 Task: Reply to email with the signature Dillon Turner with the subject 'Yearly report' from softage.1@softage.net with the message 'Would it be possible to have a project status update call with all stakeholders next week?'
Action: Mouse moved to (1129, 279)
Screenshot: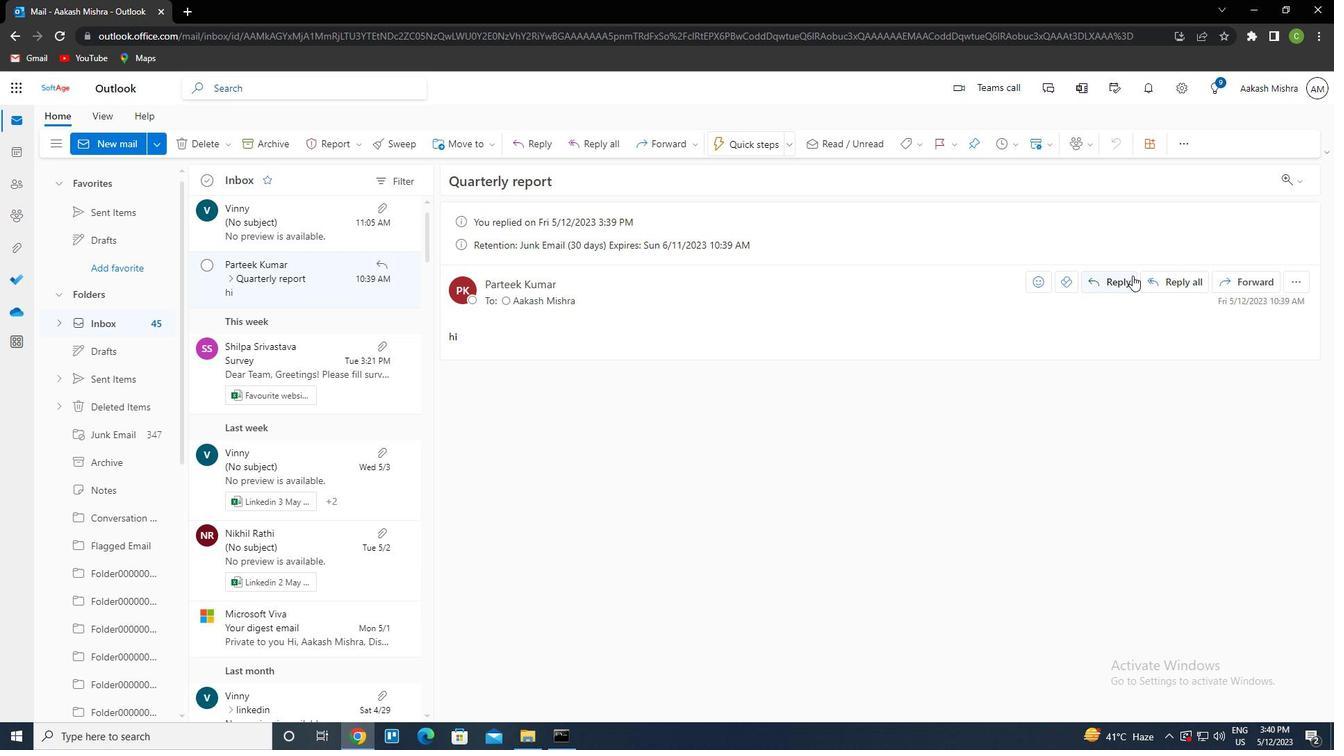 
Action: Mouse pressed left at (1129, 279)
Screenshot: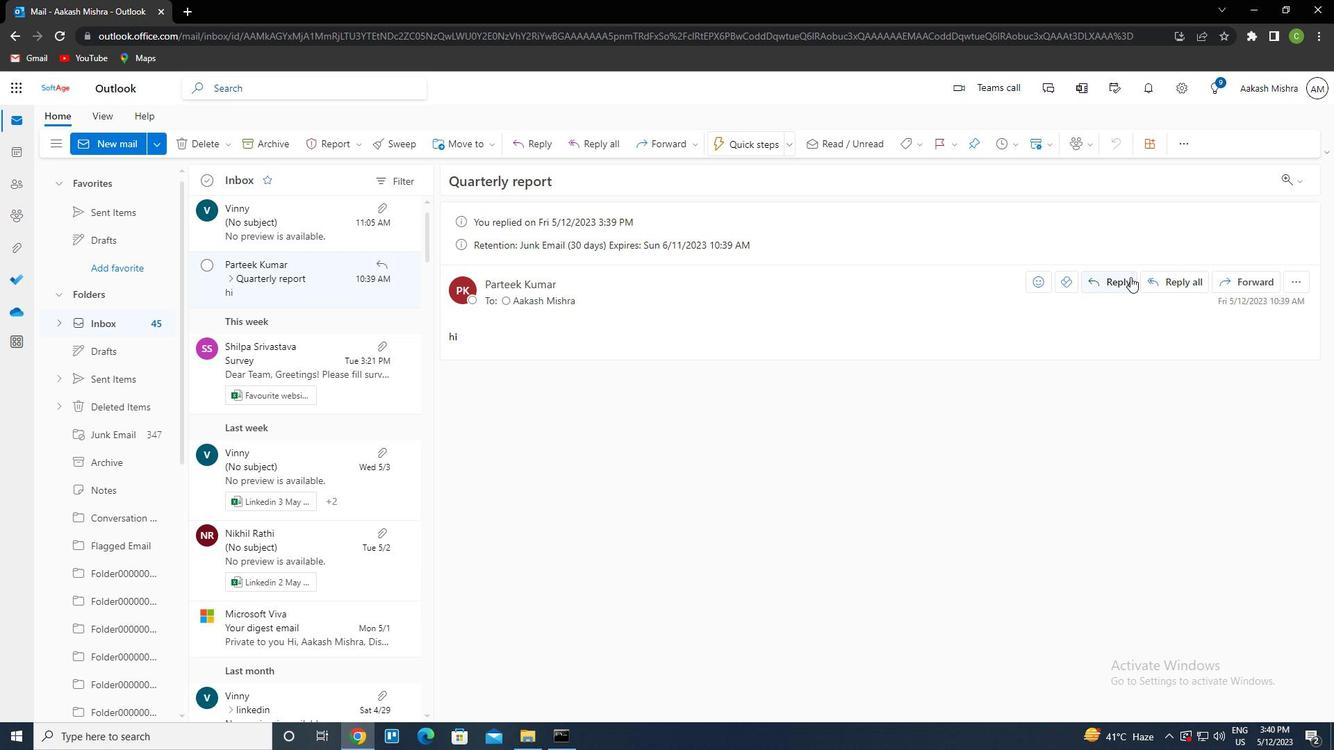 
Action: Mouse moved to (905, 147)
Screenshot: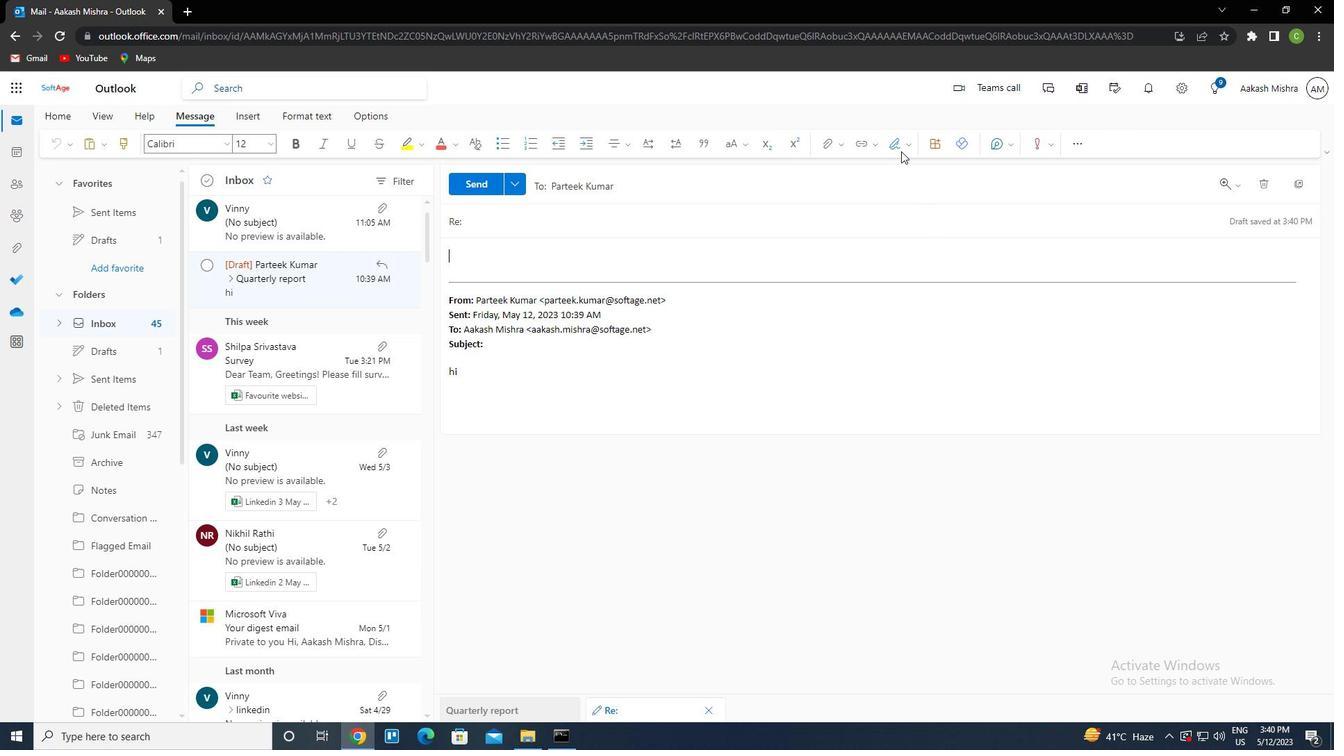 
Action: Mouse pressed left at (905, 147)
Screenshot: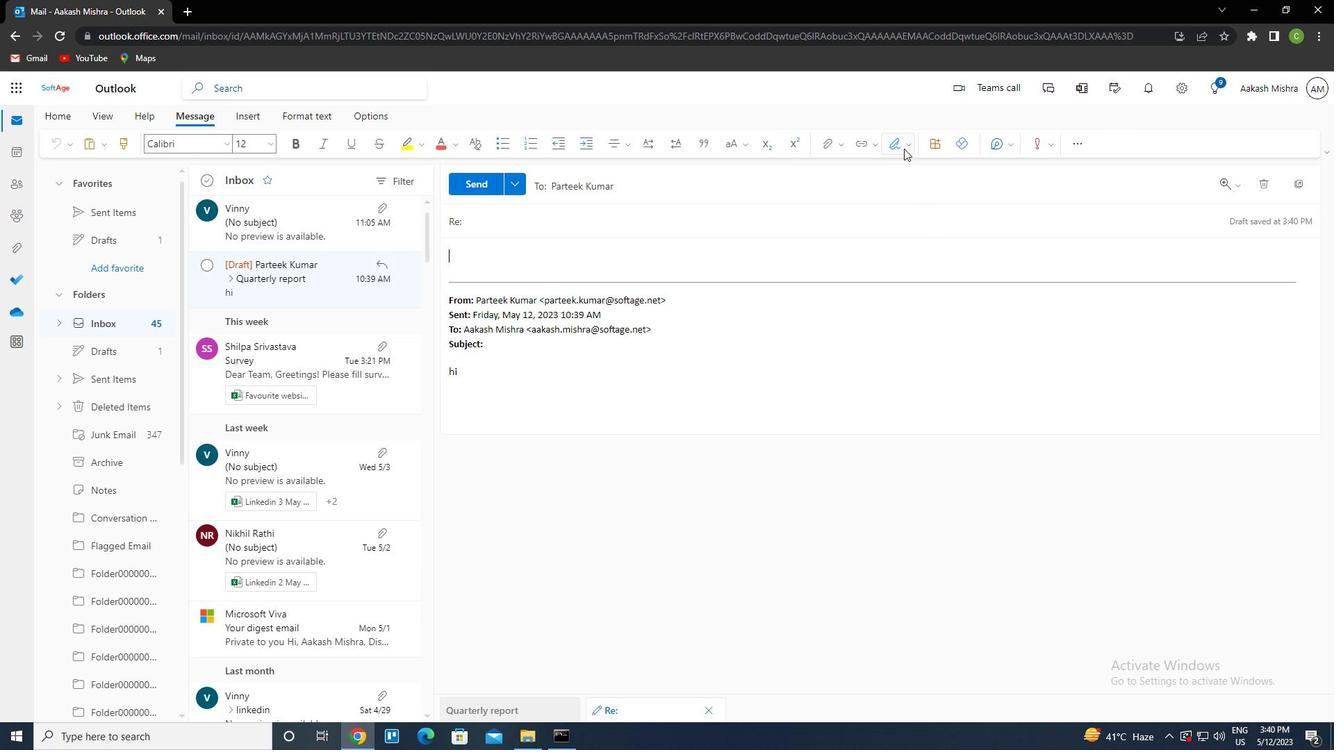 
Action: Mouse moved to (877, 206)
Screenshot: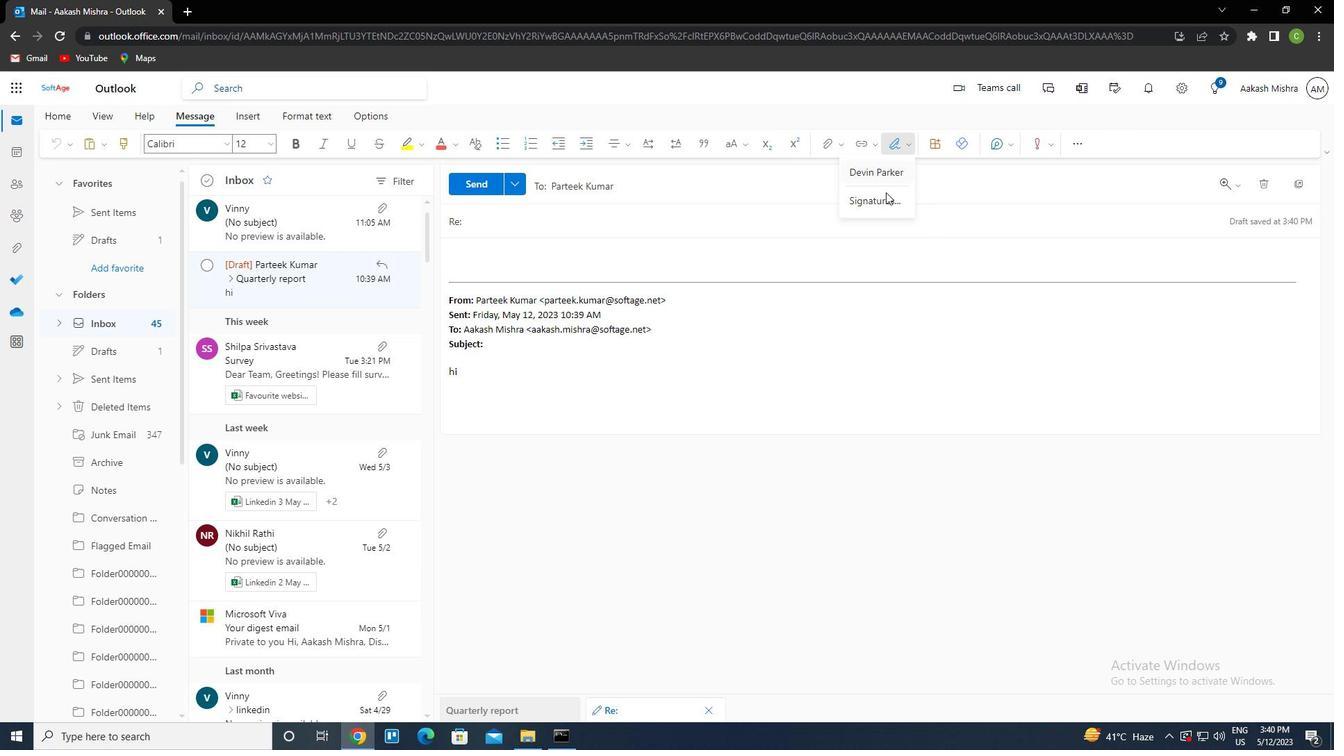 
Action: Mouse pressed left at (877, 206)
Screenshot: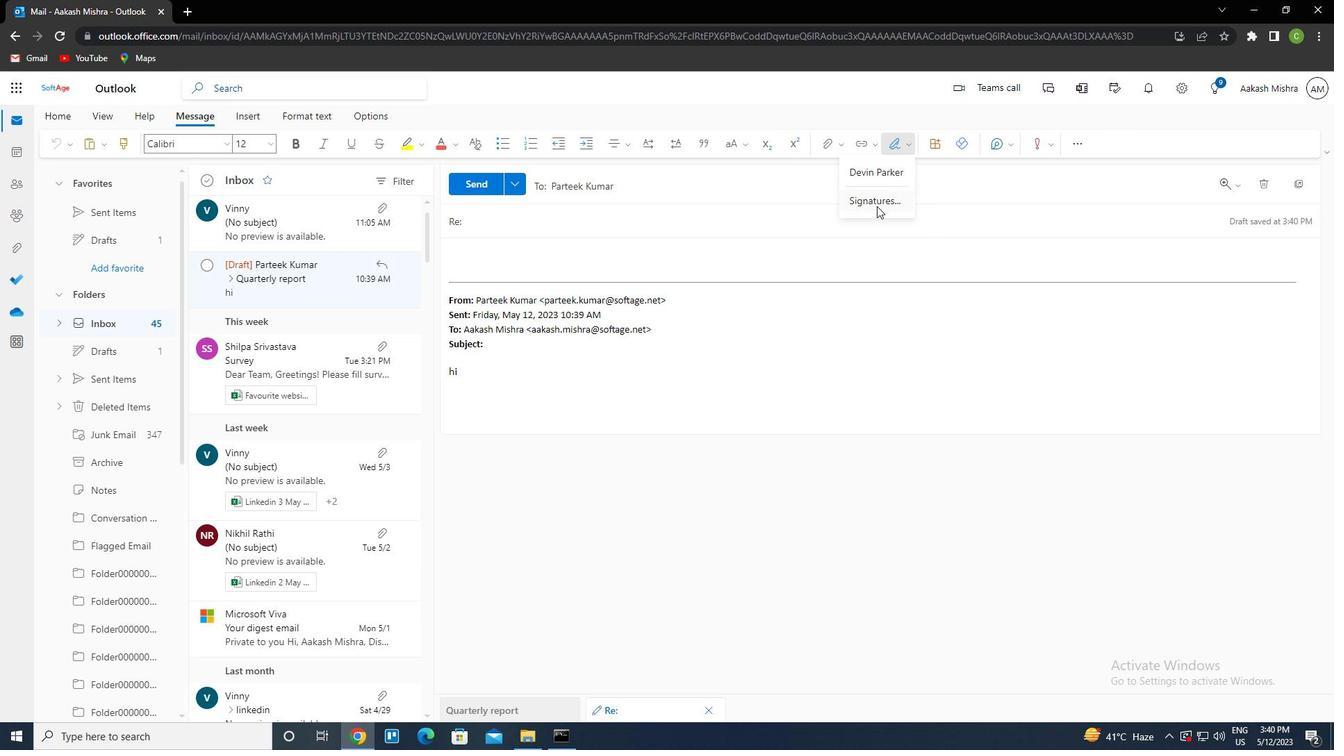 
Action: Mouse moved to (941, 254)
Screenshot: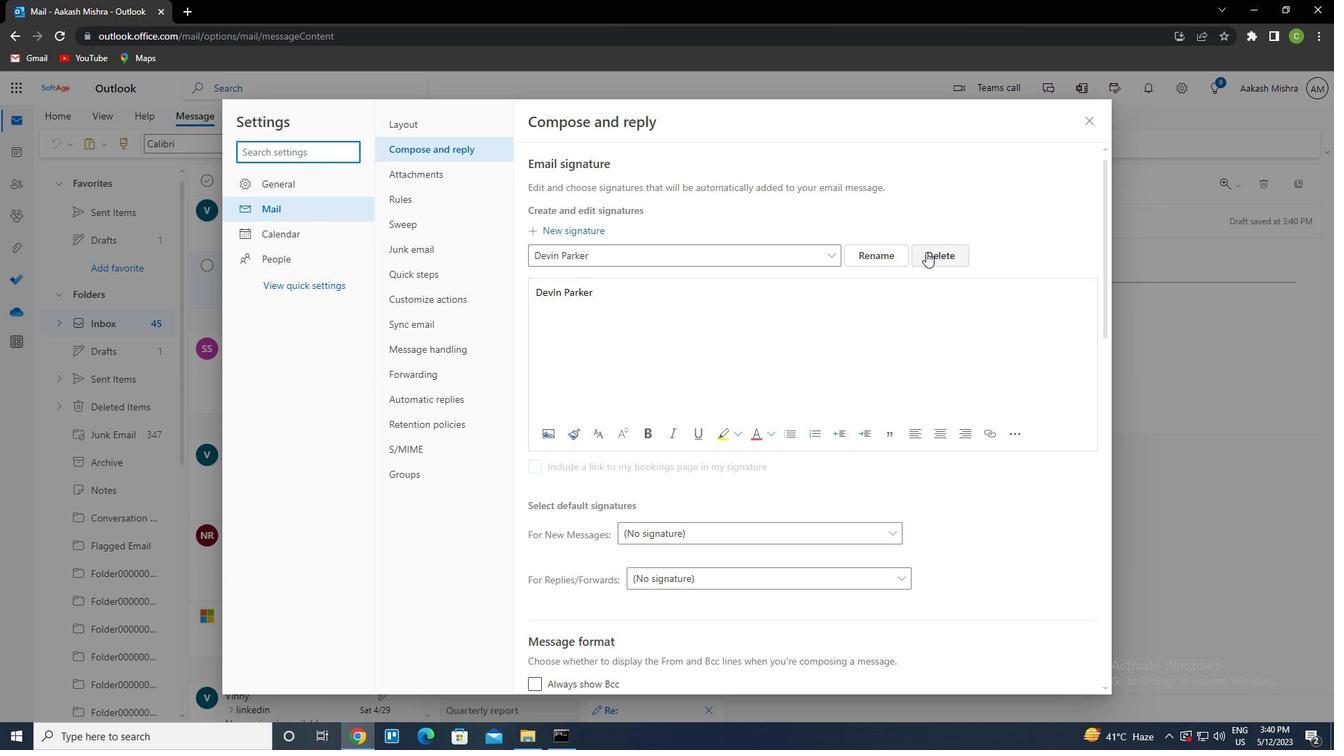 
Action: Mouse pressed left at (941, 254)
Screenshot: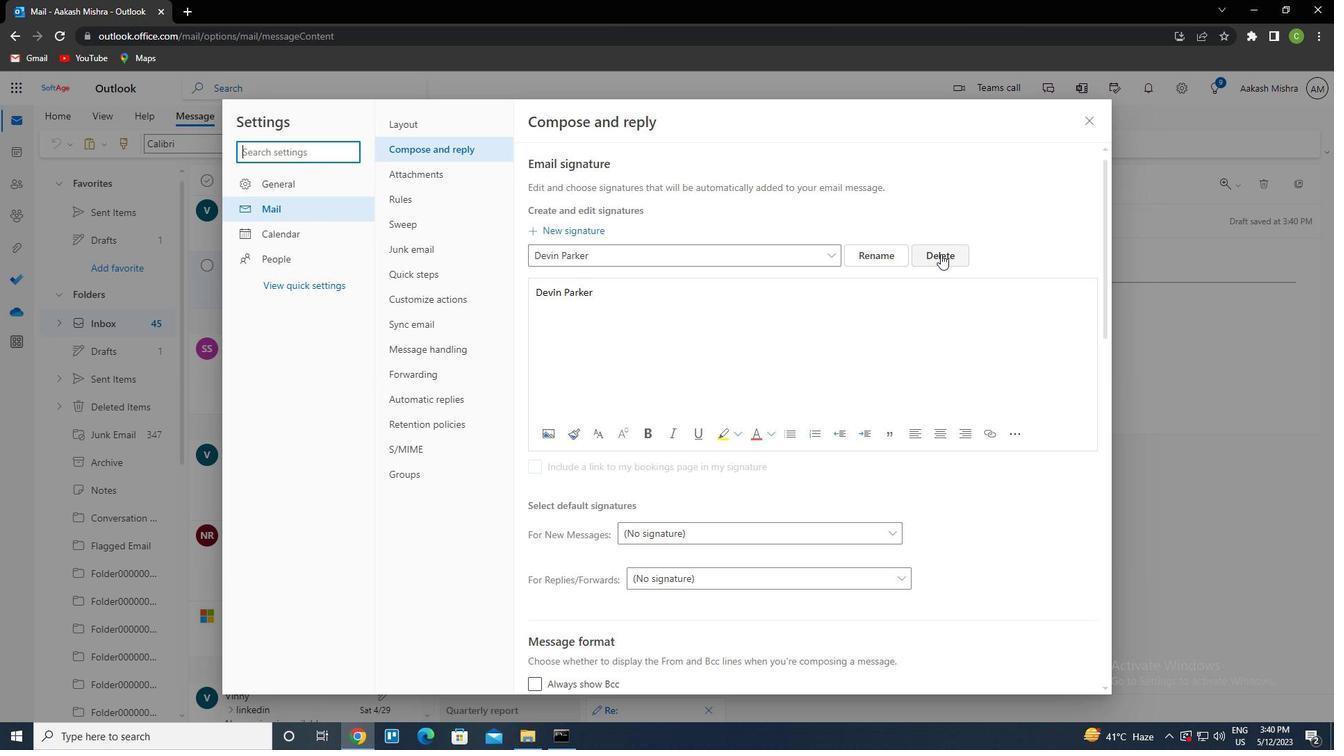 
Action: Mouse moved to (707, 253)
Screenshot: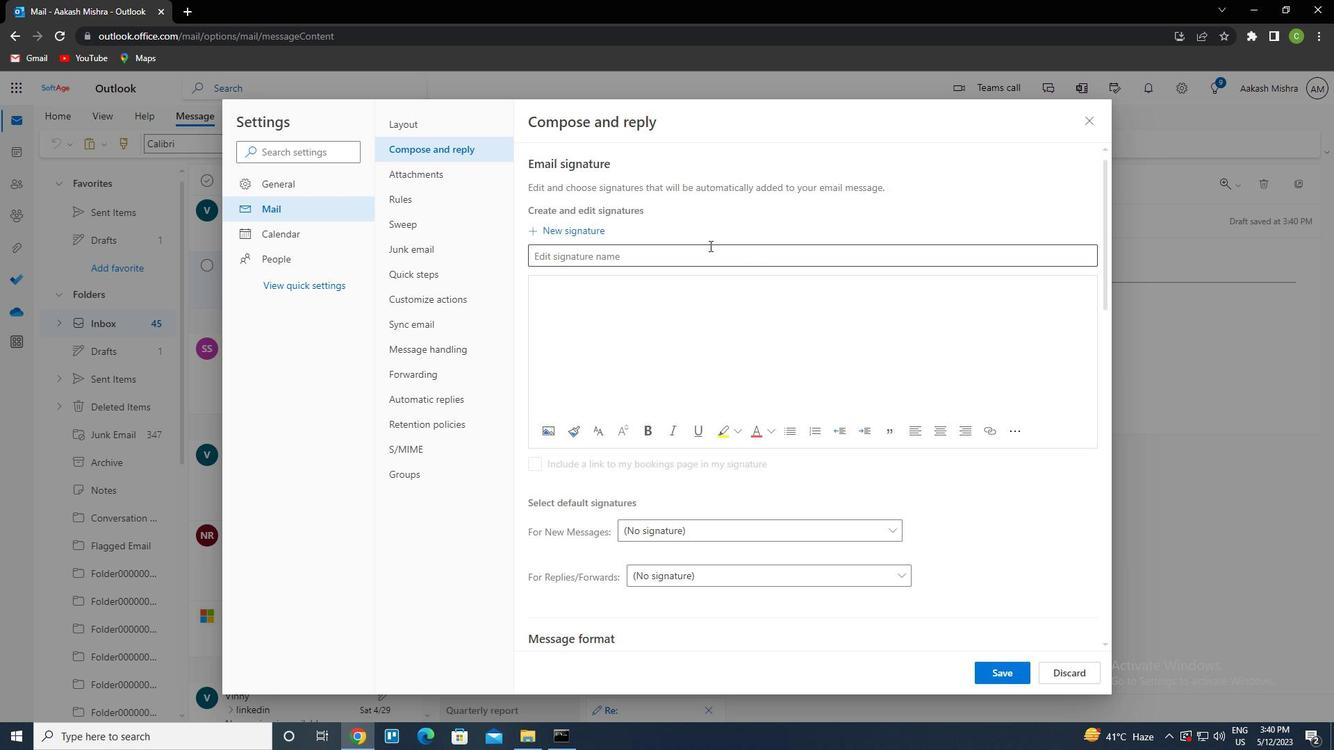
Action: Mouse pressed left at (707, 253)
Screenshot: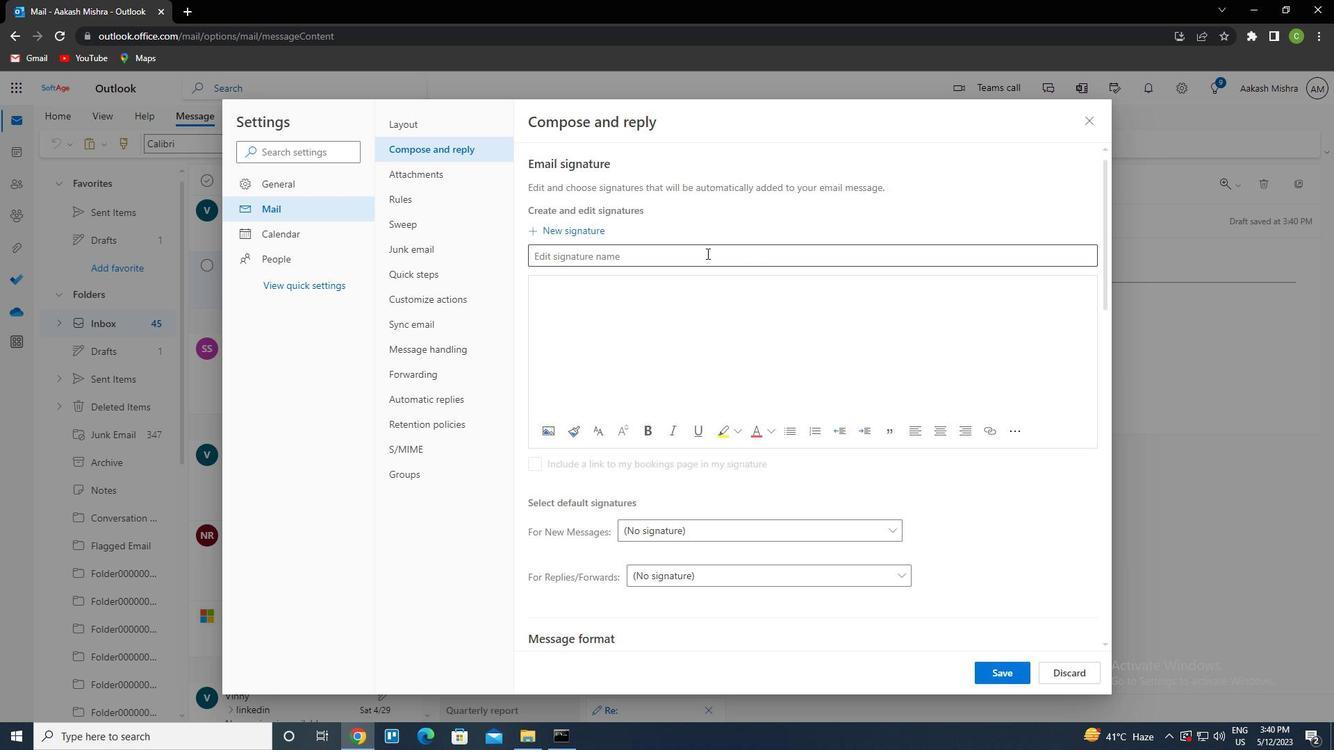 
Action: Key pressed <Key.caps_lock>d<Key.caps_lock>illon<Key.space><Key.caps_lock>t<Key.caps_lock>urner<Key.tab><Key.caps_lock>d<Key.caps_lock>illon<Key.space><Key.caps_lock>t<Key.caps_lock>urner
Screenshot: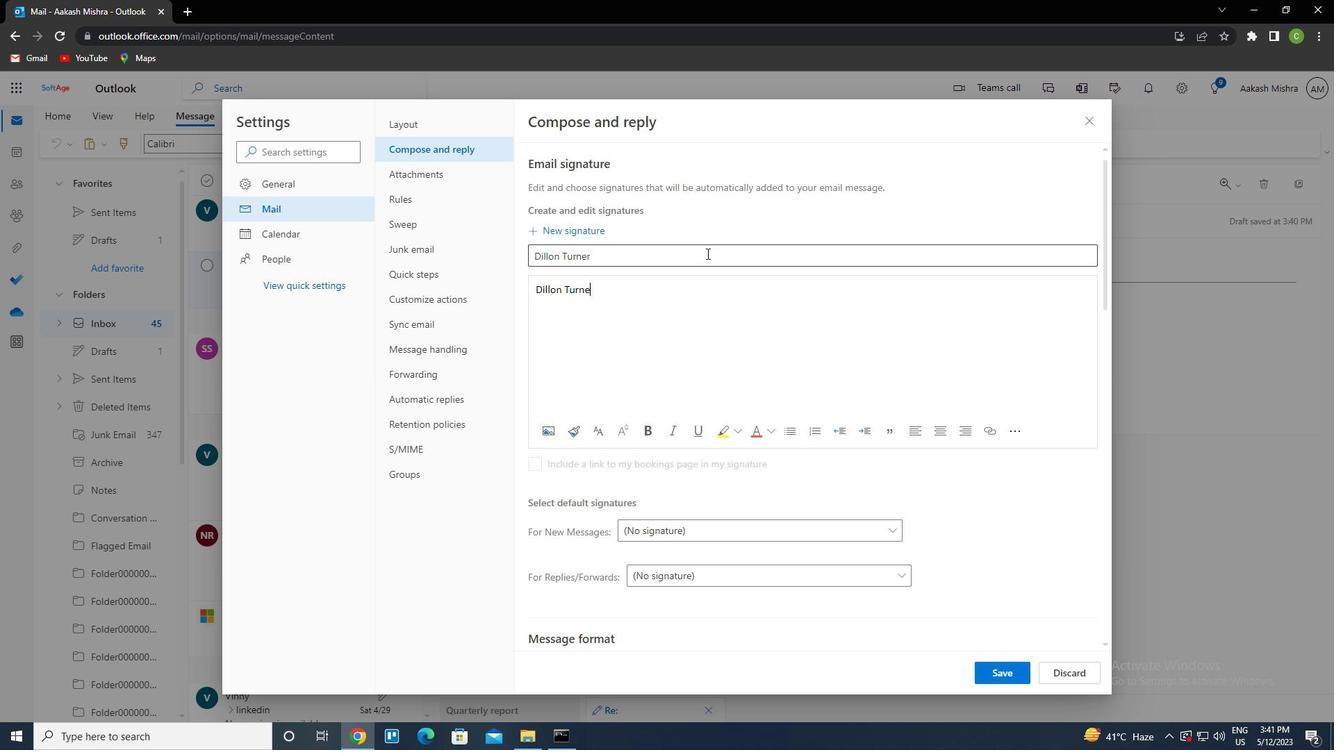 
Action: Mouse moved to (1012, 683)
Screenshot: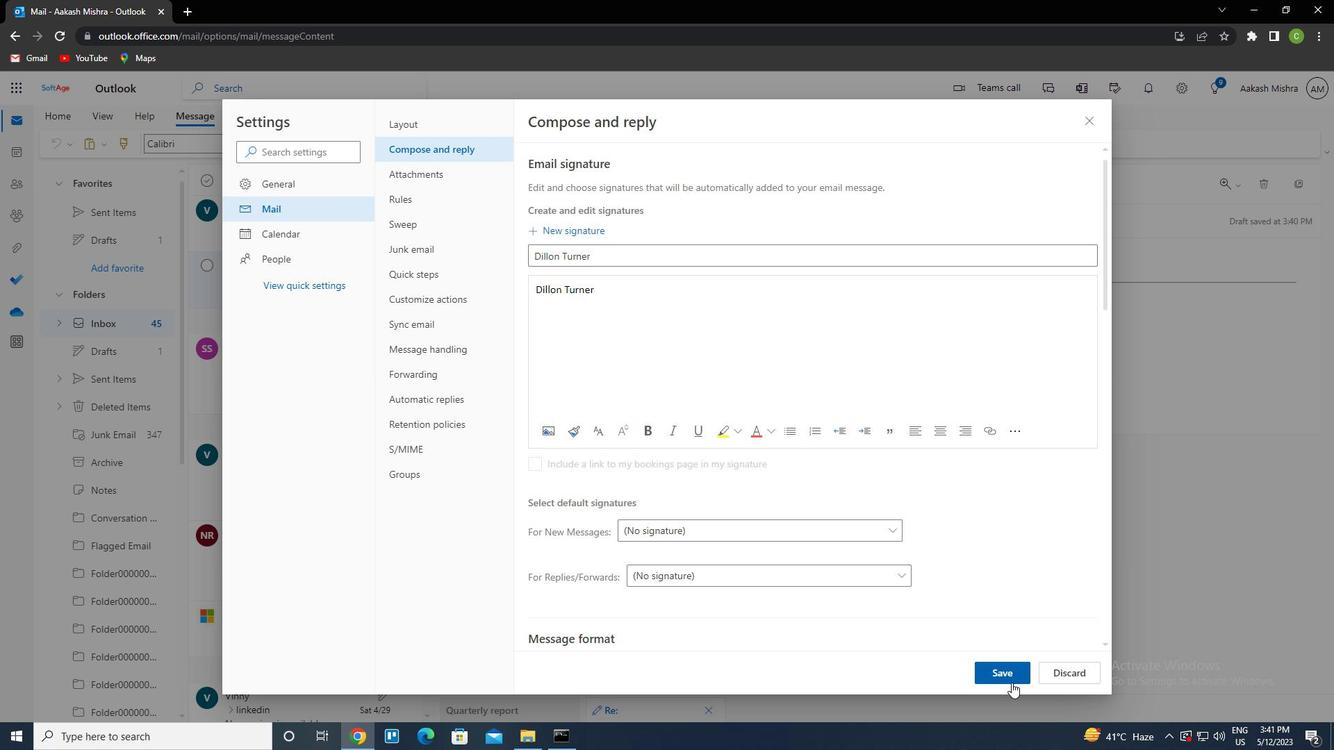 
Action: Mouse pressed left at (1012, 683)
Screenshot: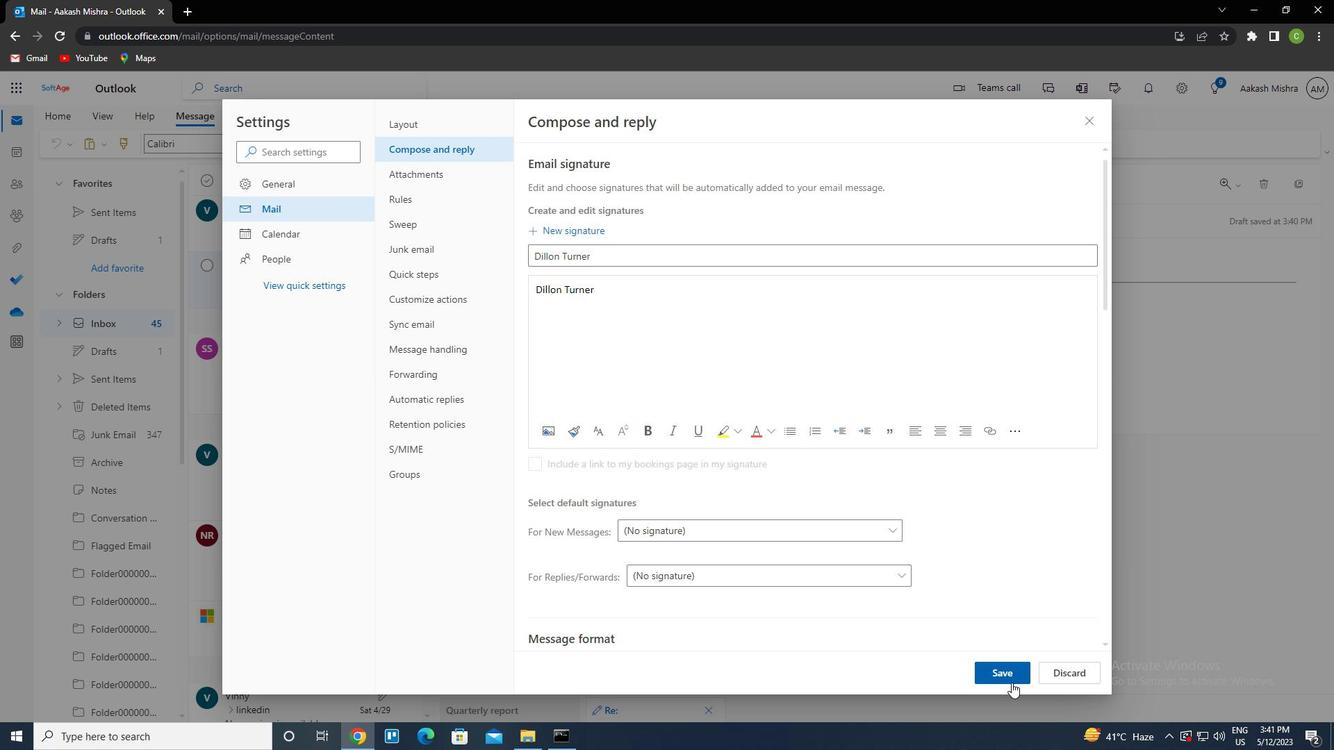 
Action: Mouse moved to (1083, 118)
Screenshot: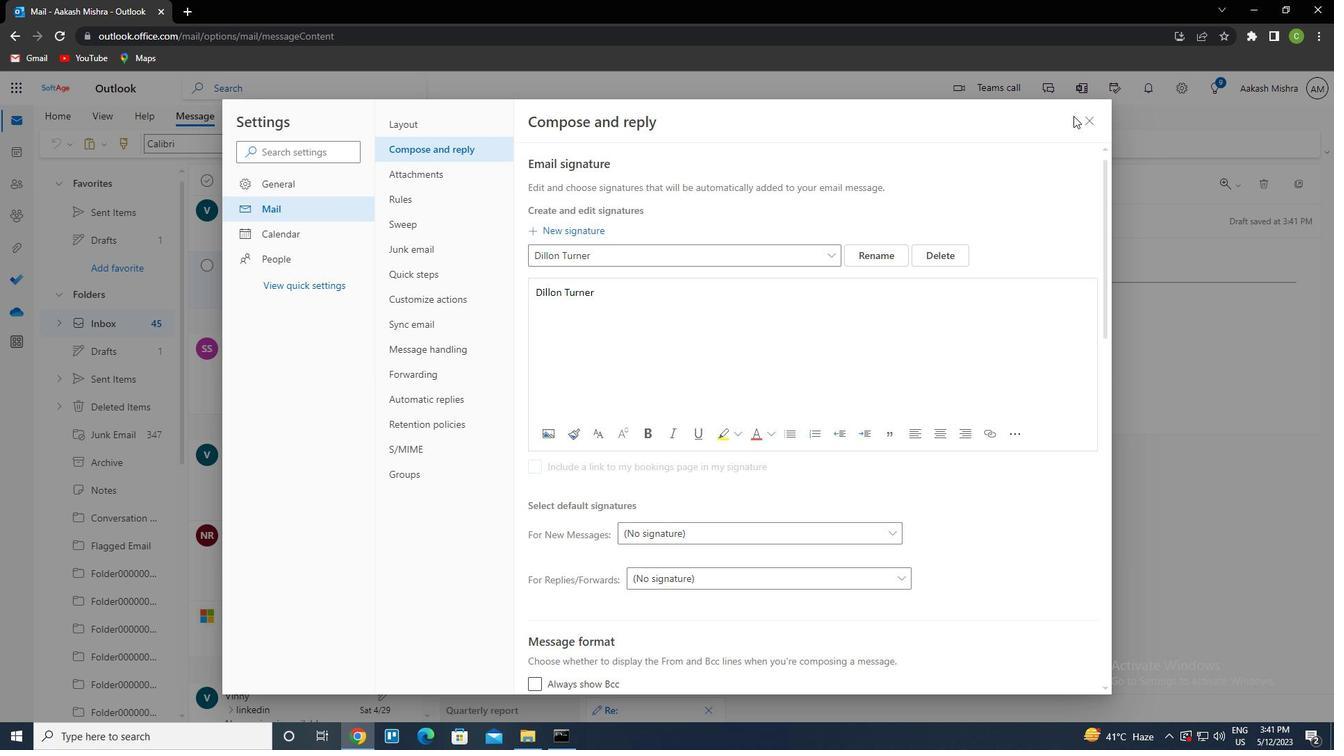 
Action: Mouse pressed left at (1083, 118)
Screenshot: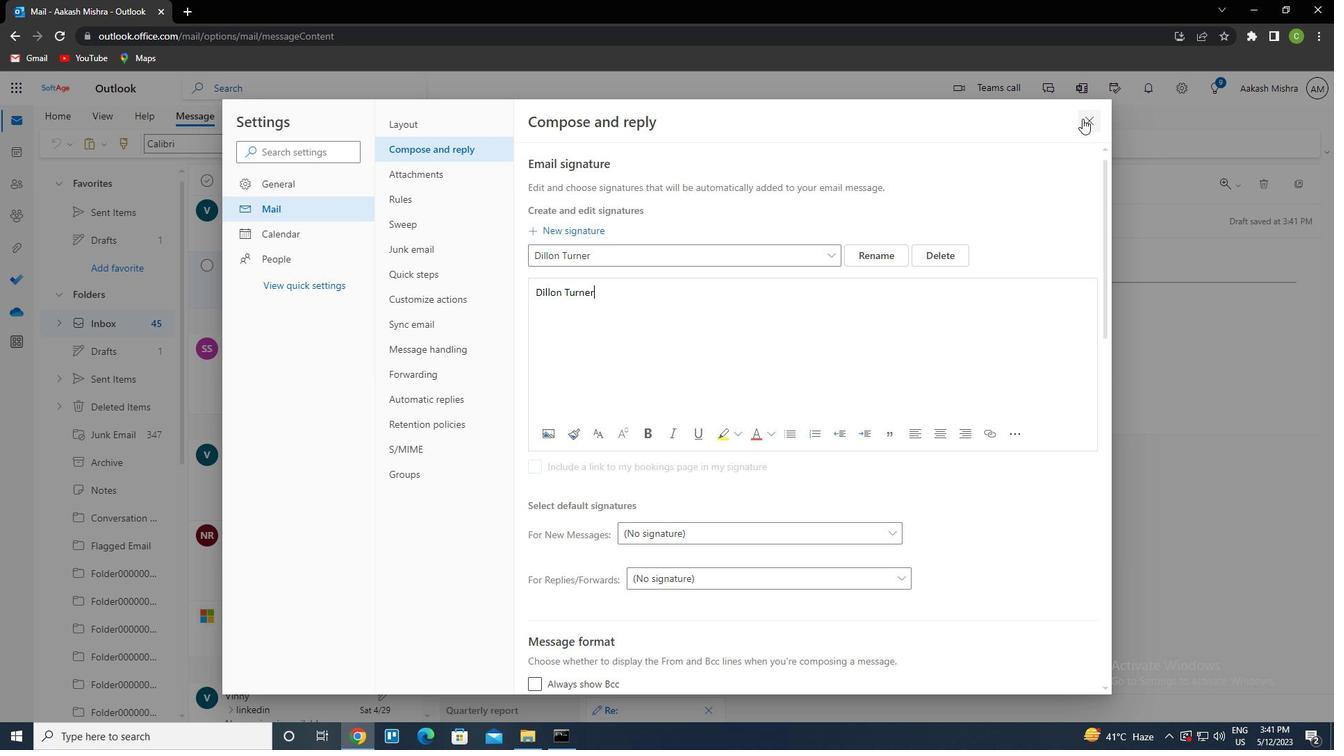 
Action: Mouse moved to (901, 141)
Screenshot: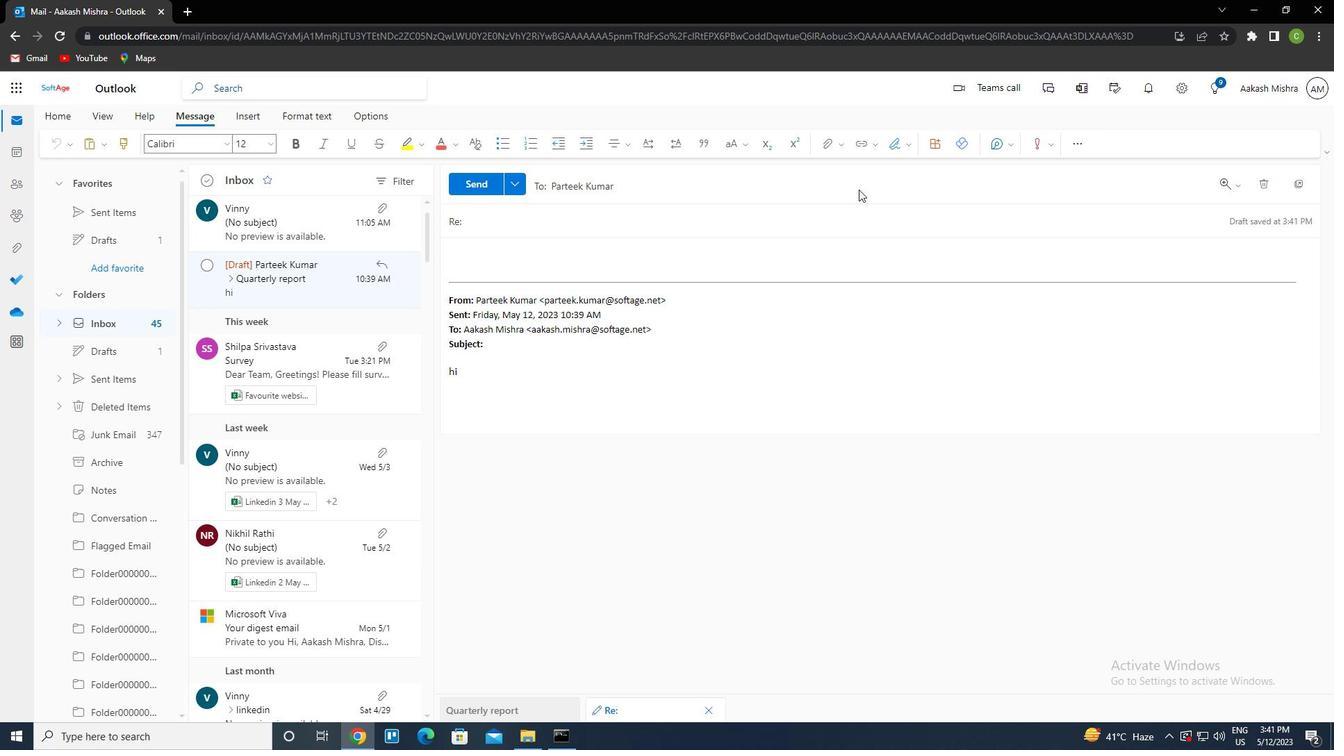 
Action: Mouse pressed left at (901, 141)
Screenshot: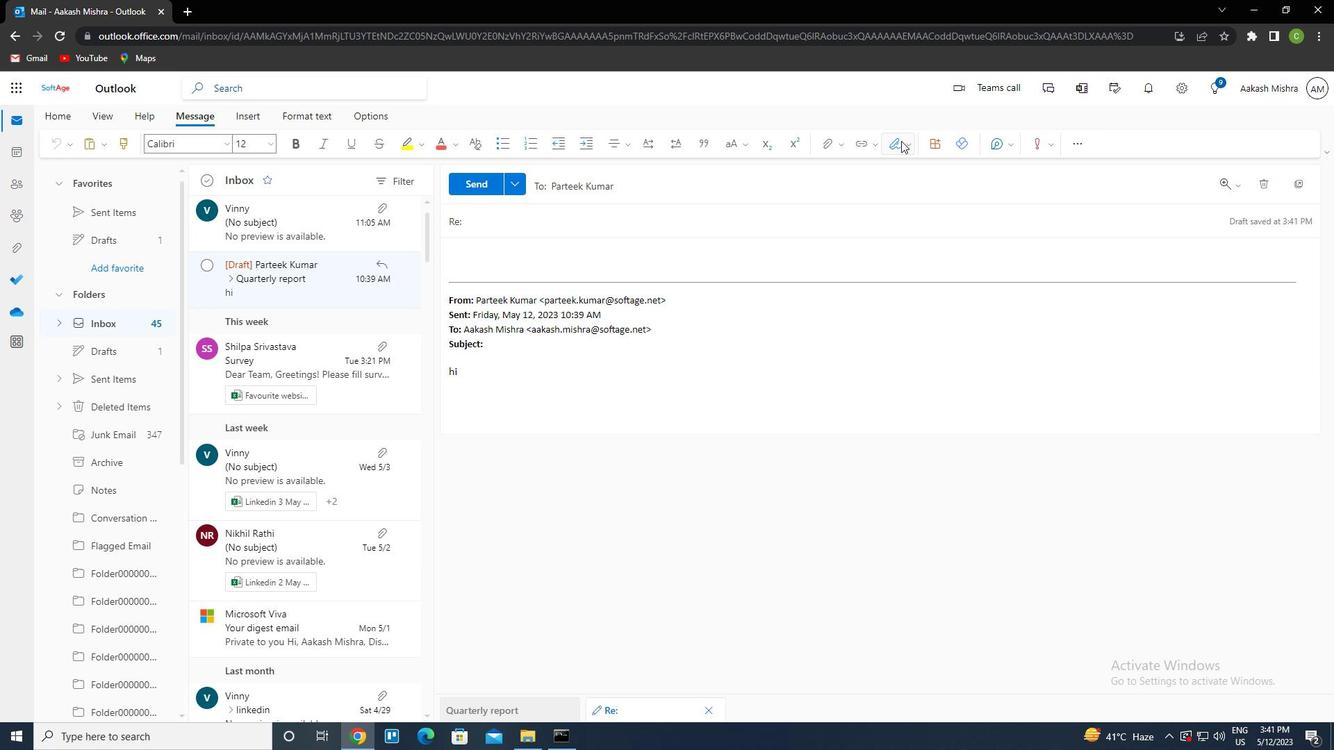 
Action: Mouse moved to (893, 167)
Screenshot: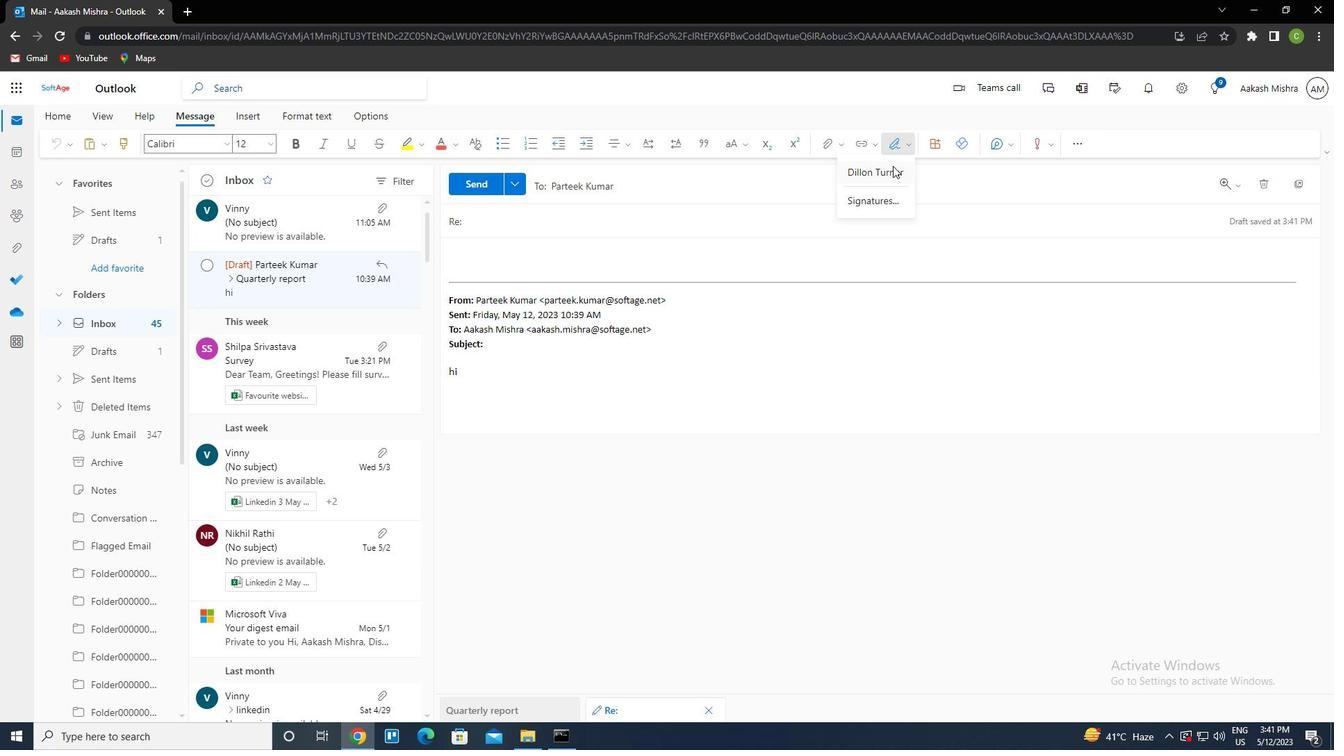 
Action: Mouse pressed left at (893, 167)
Screenshot: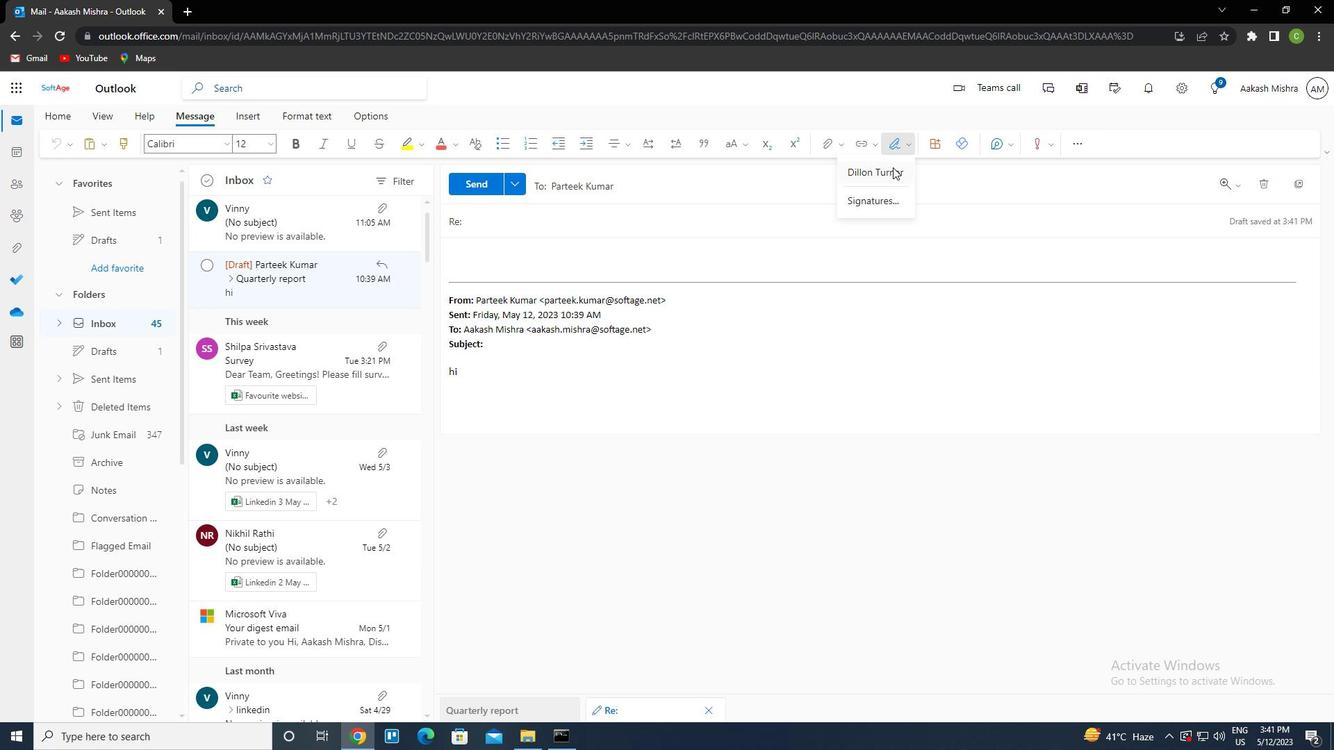 
Action: Mouse moved to (496, 221)
Screenshot: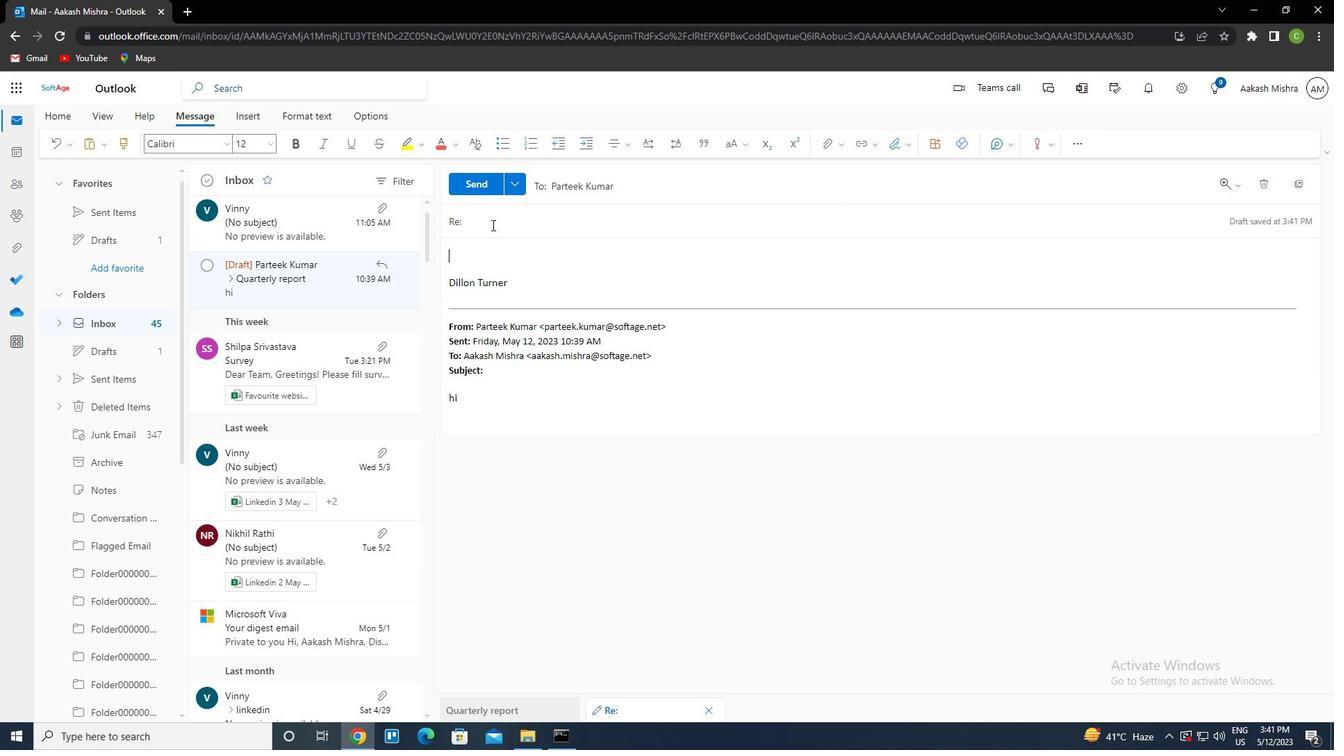 
Action: Mouse pressed left at (496, 221)
Screenshot: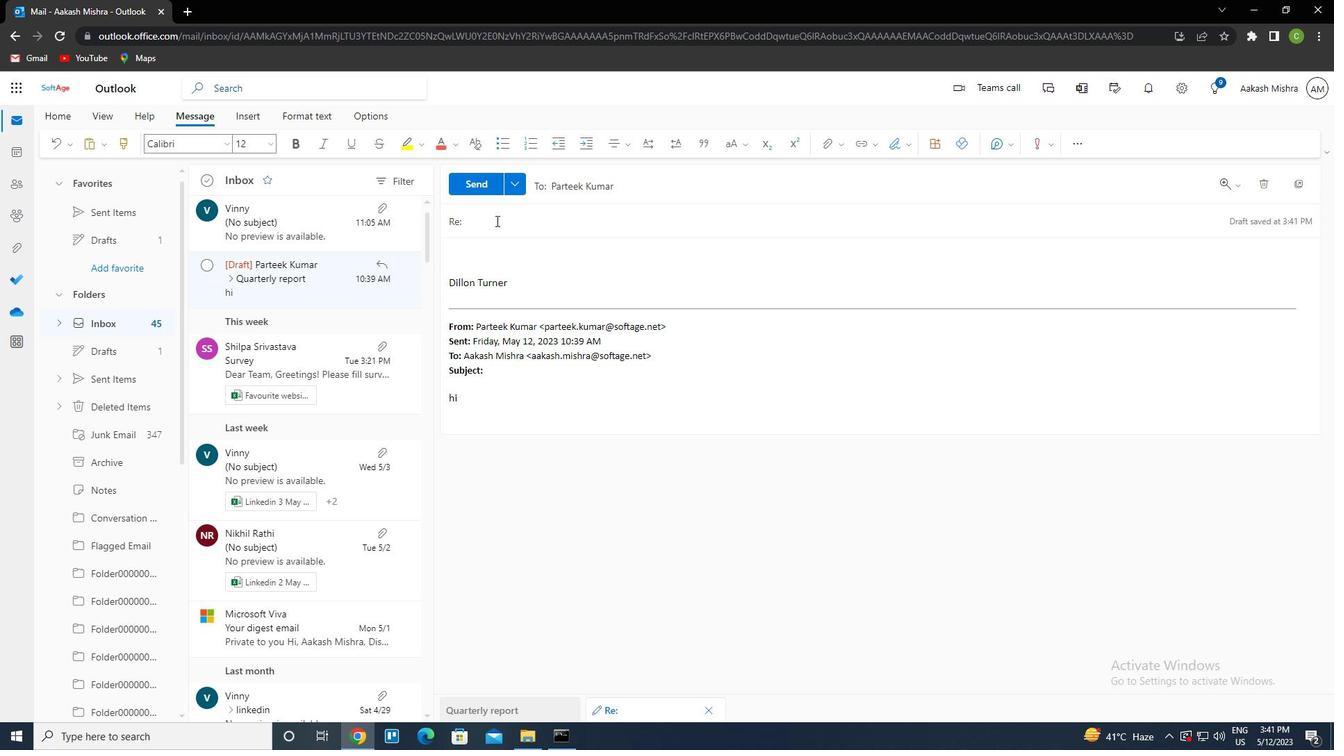 
Action: Key pressed <Key.caps_lock>y<Key.caps_lock>early<Key.space>report<Key.tab><Key.caps_lock>w<Key.caps_lock>ould<Key.space>it<Key.space>be<Key.space>possible<Key.space>to<Key.space>have<Key.space>a<Key.space>project<Key.space>status<Key.space>update<Key.space>call<Key.space>with<Key.space>all<Key.space>stakeholders<Key.space>next<Key.space>week
Screenshot: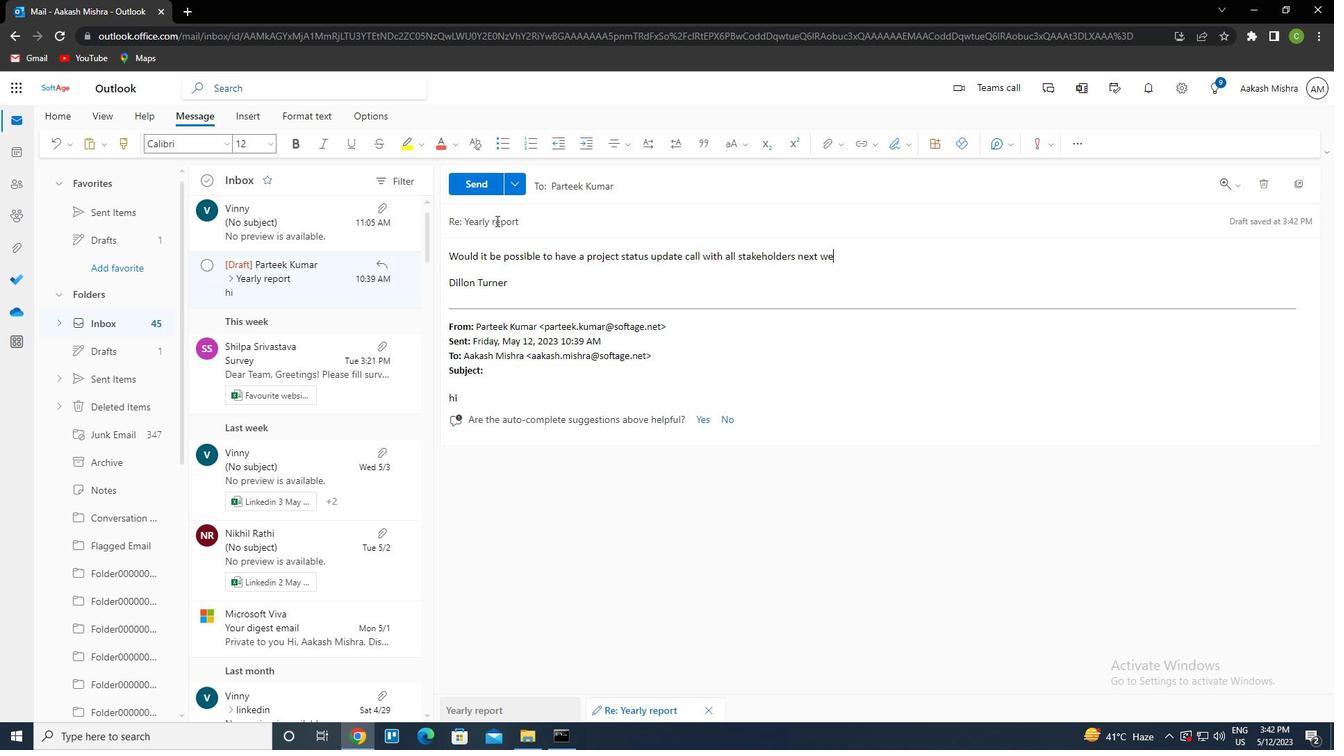 
Action: Mouse moved to (467, 182)
Screenshot: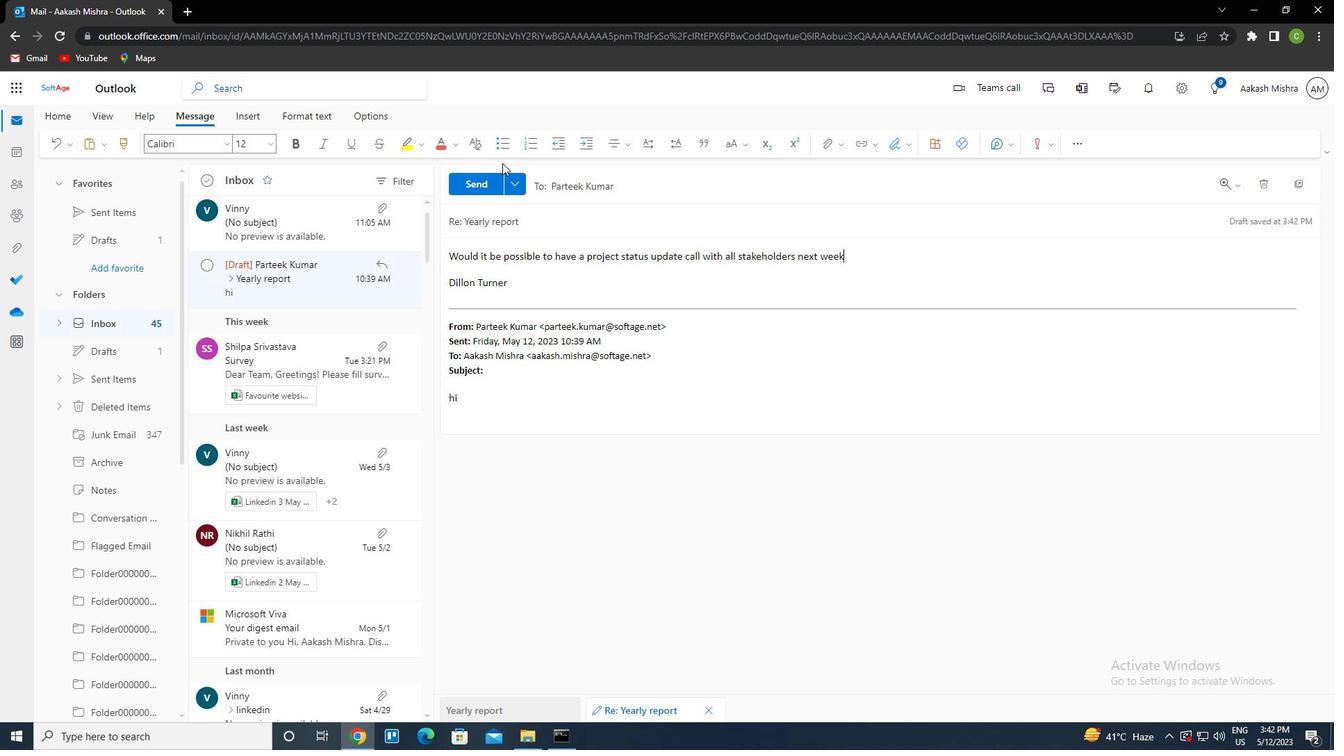 
Action: Mouse pressed left at (467, 182)
Screenshot: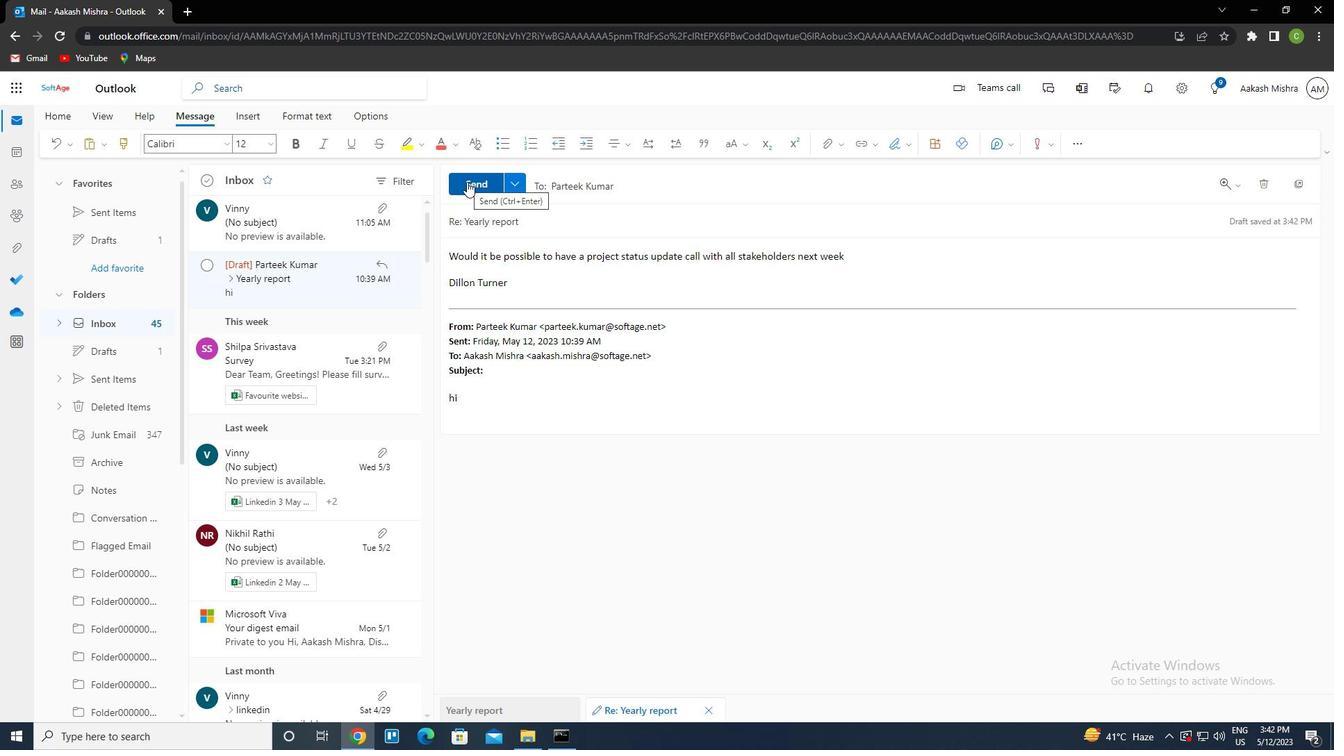 
Action: Mouse moved to (548, 741)
Screenshot: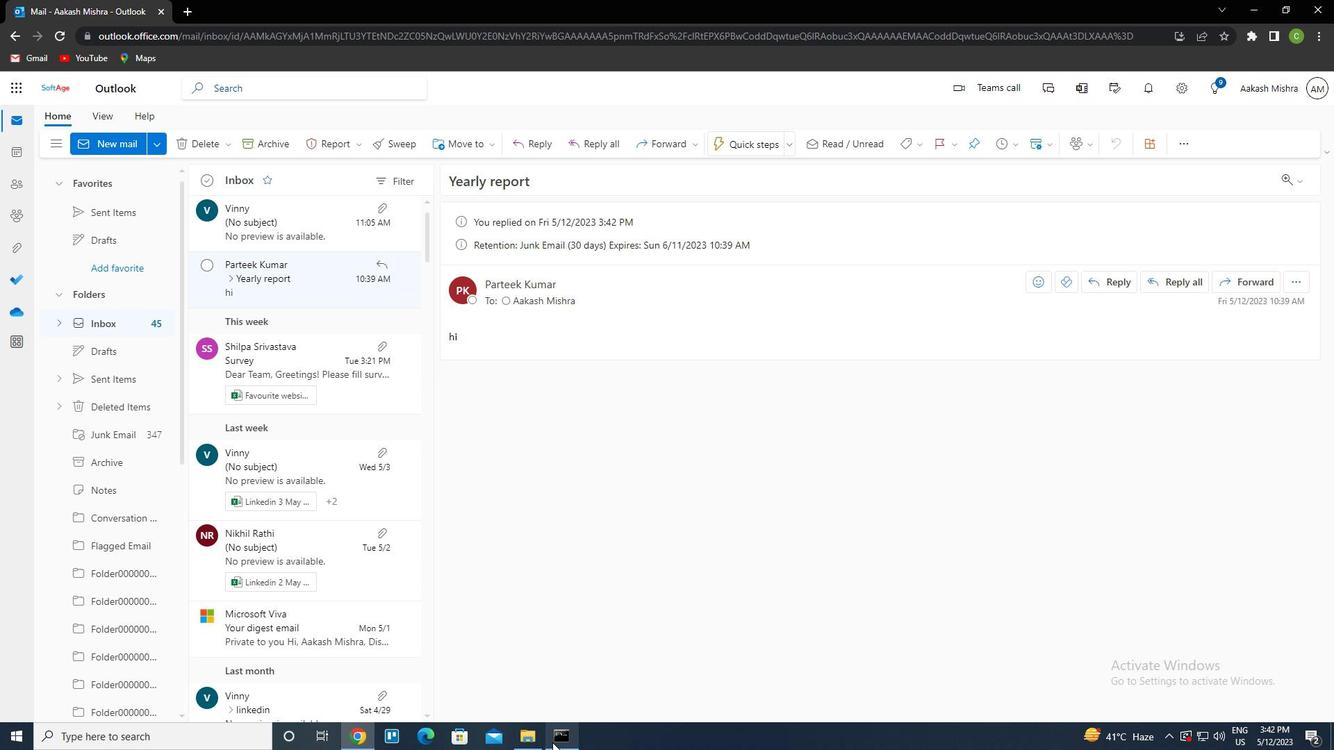 
